 Task: Search for emails with PowerPoint file attachments: `report.ppt`.
Action: Mouse moved to (546, 76)
Screenshot: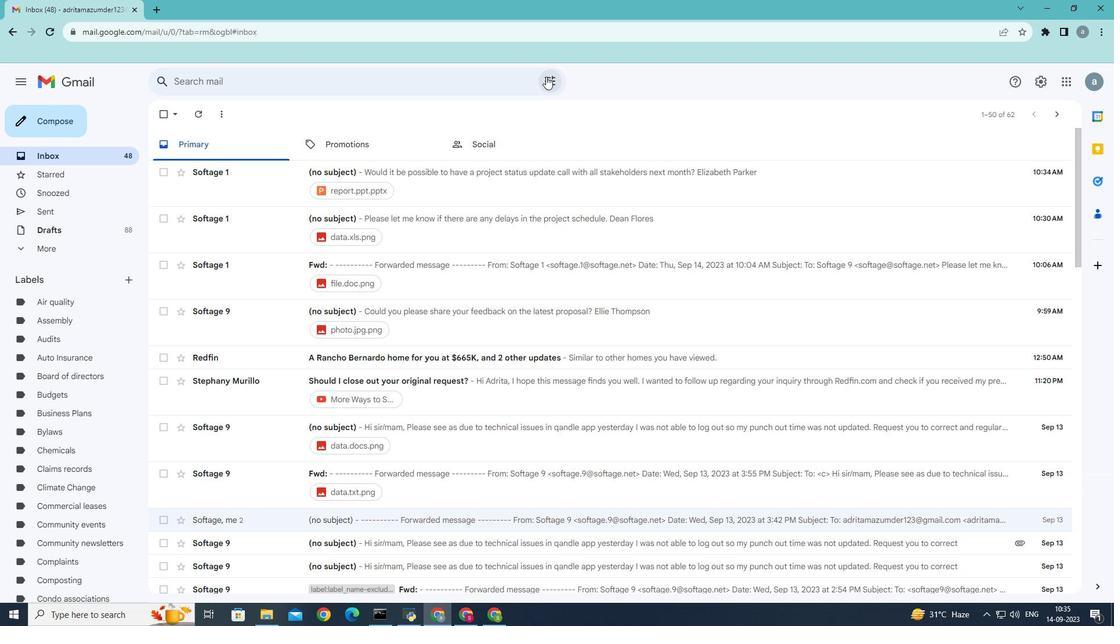 
Action: Mouse pressed left at (546, 76)
Screenshot: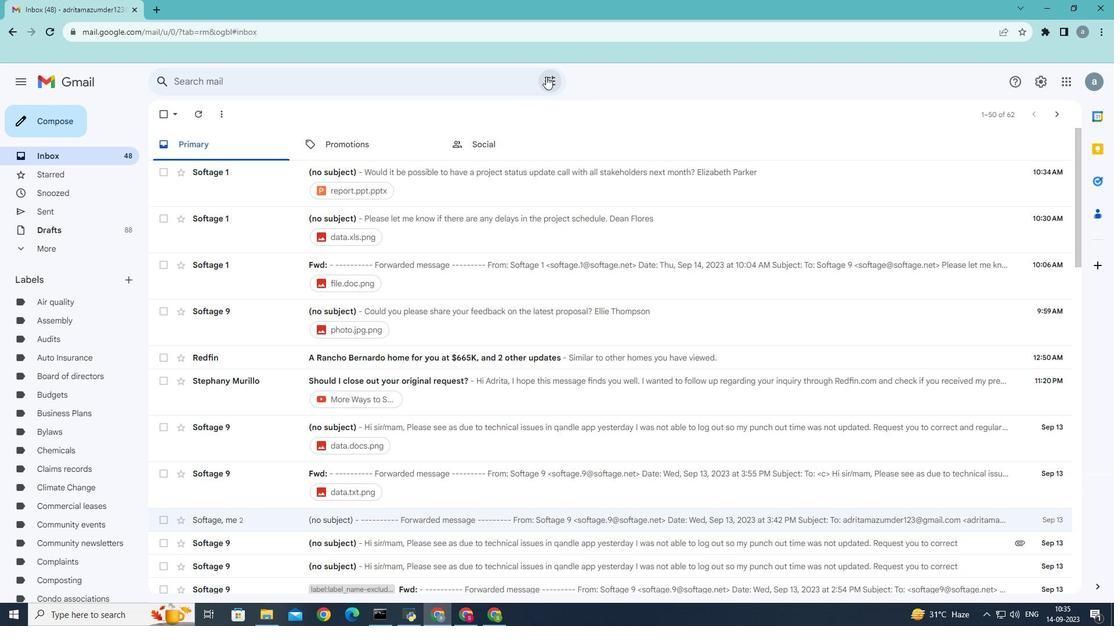 
Action: Mouse moved to (242, 180)
Screenshot: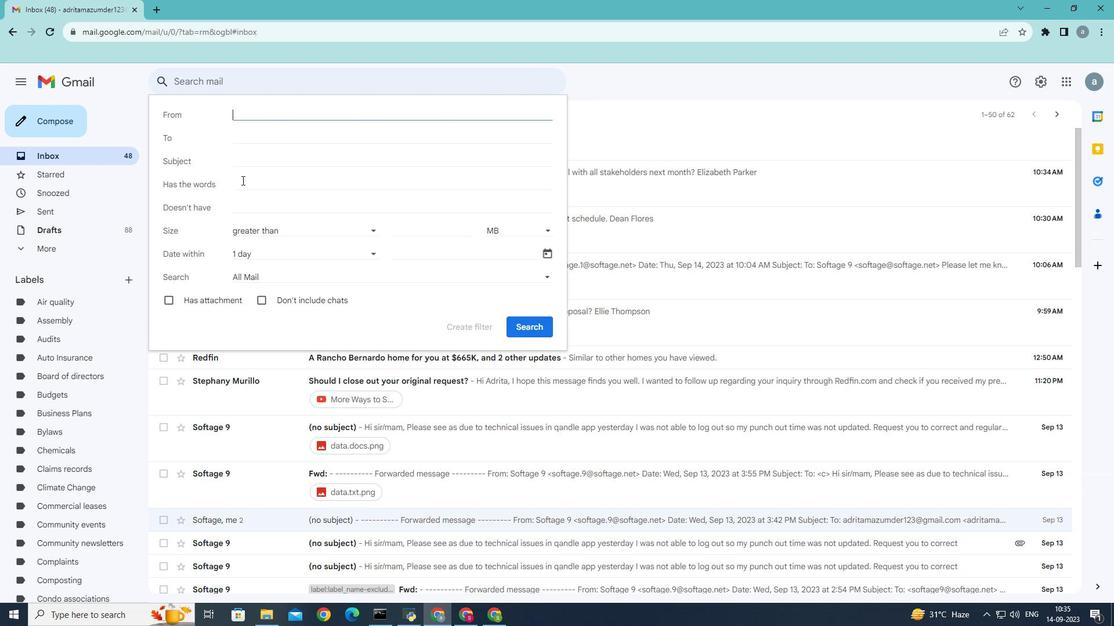 
Action: Mouse pressed left at (242, 180)
Screenshot: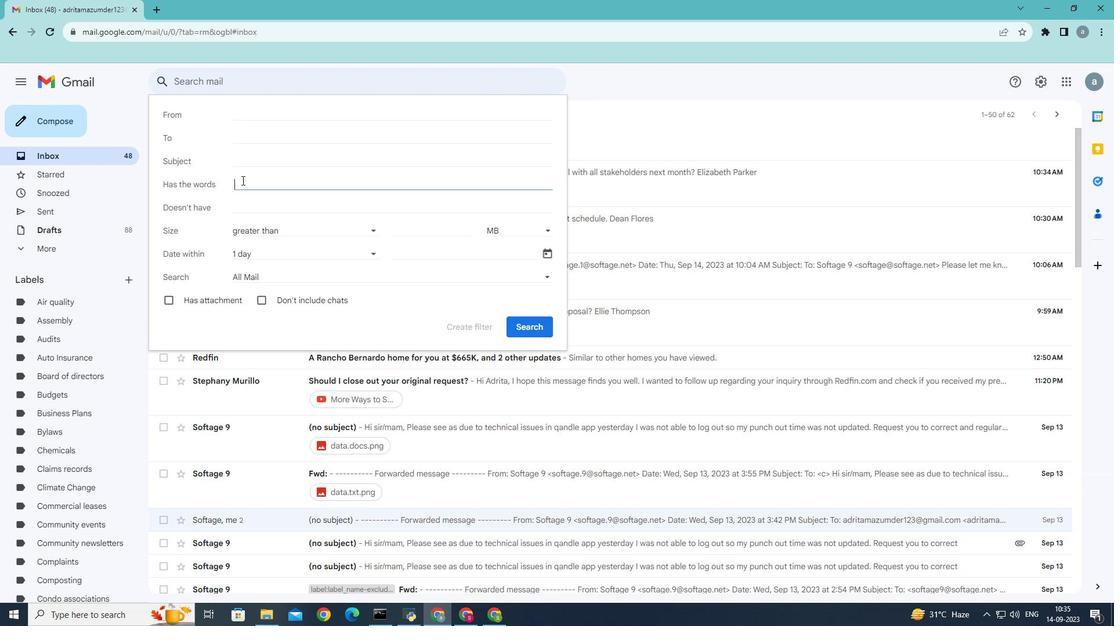
Action: Mouse moved to (269, 171)
Screenshot: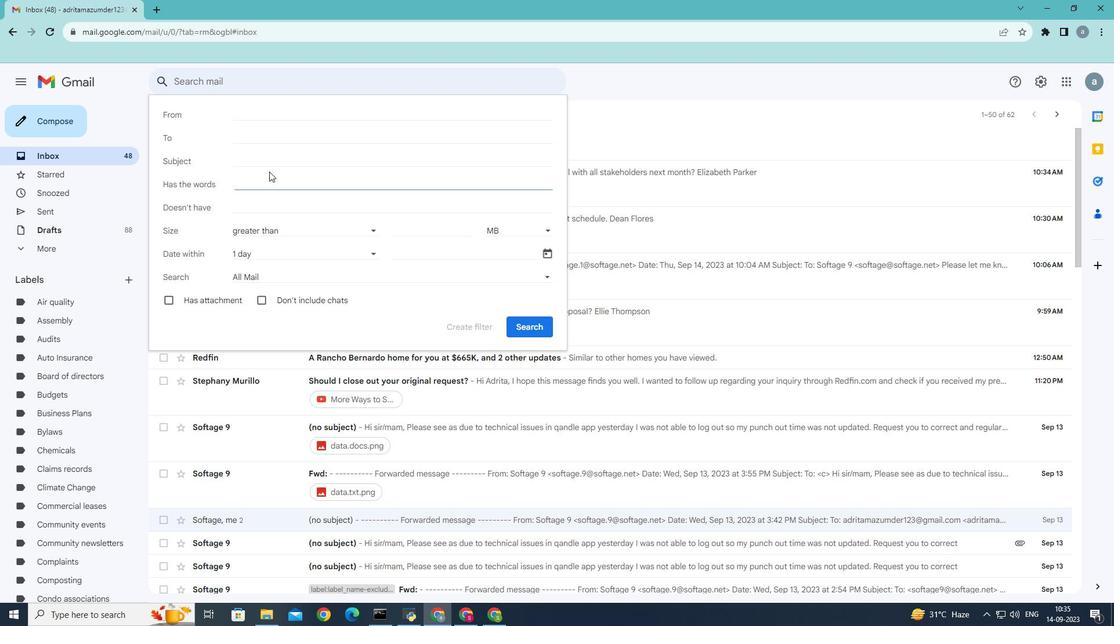 
Action: Key pressed r
Screenshot: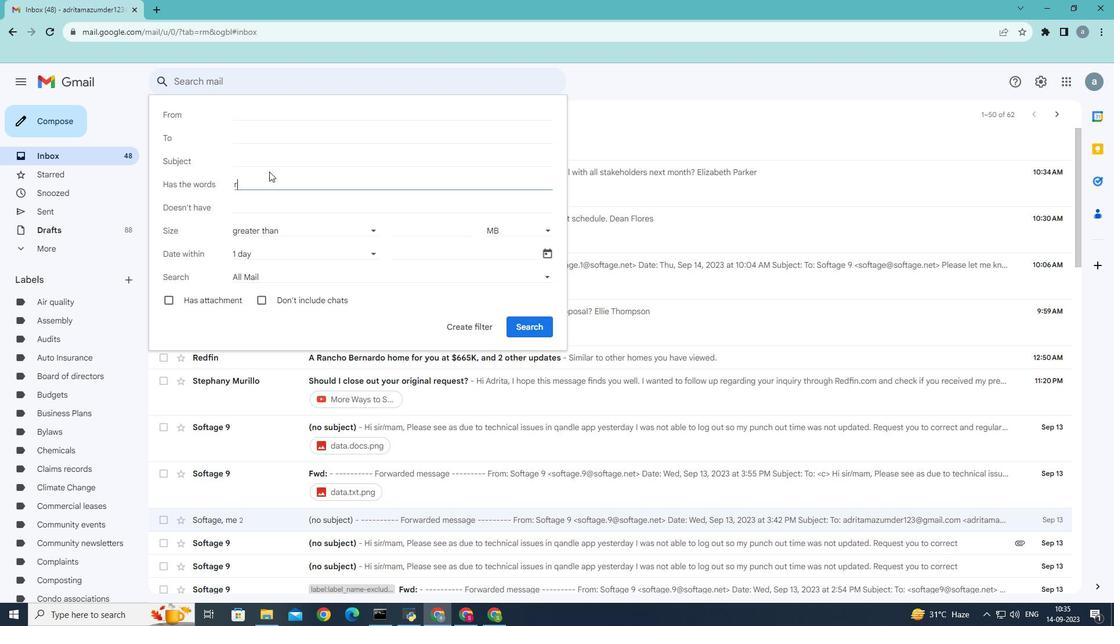 
Action: Mouse moved to (269, 171)
Screenshot: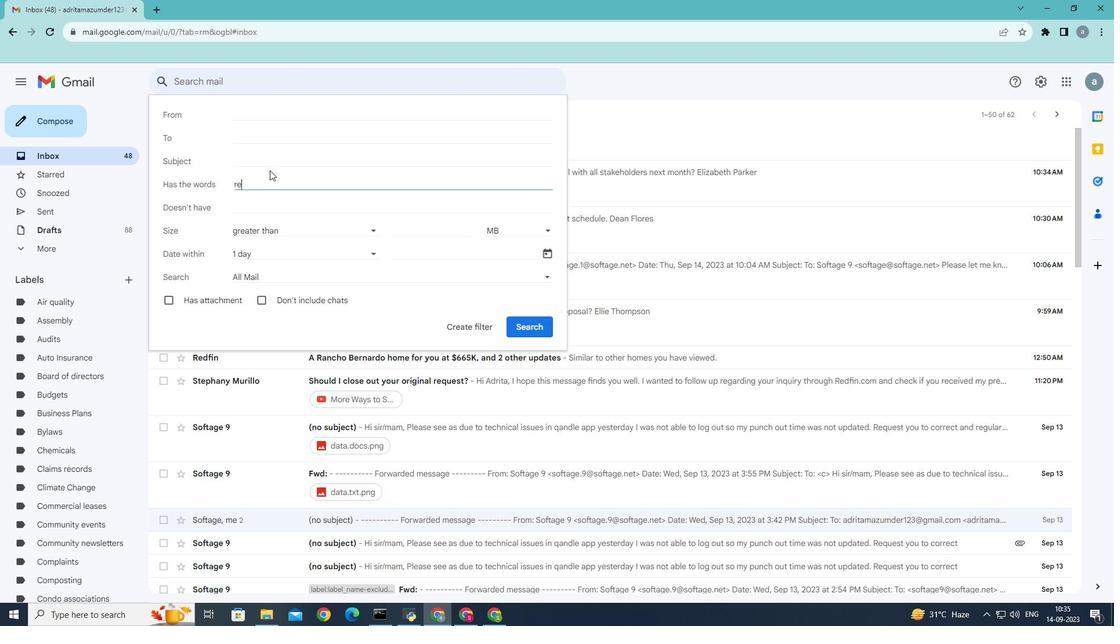 
Action: Key pressed e
Screenshot: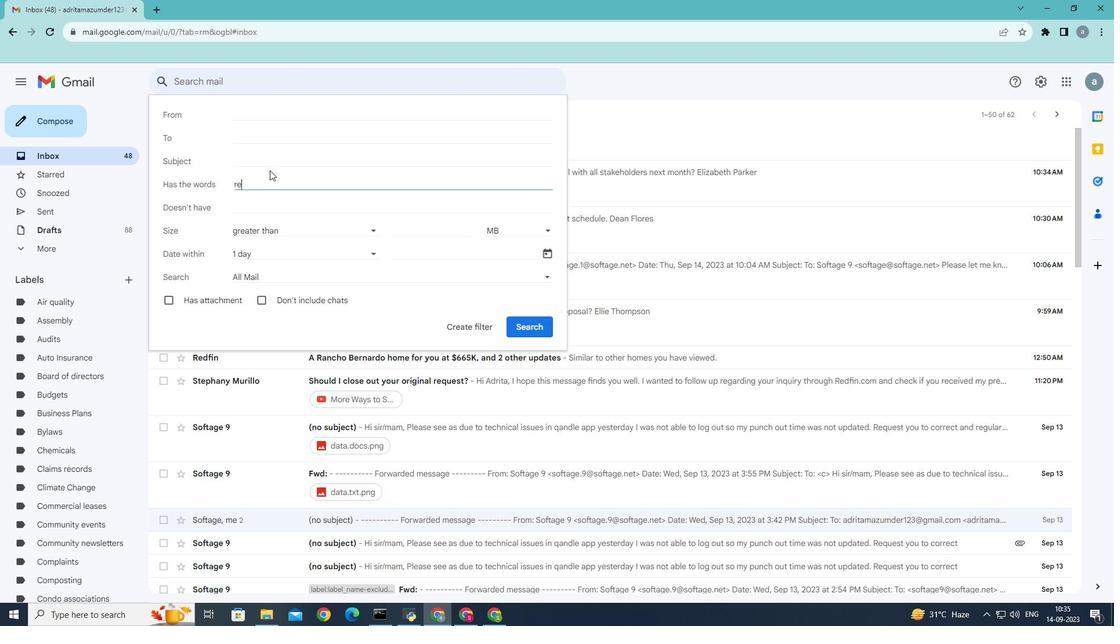 
Action: Mouse moved to (269, 169)
Screenshot: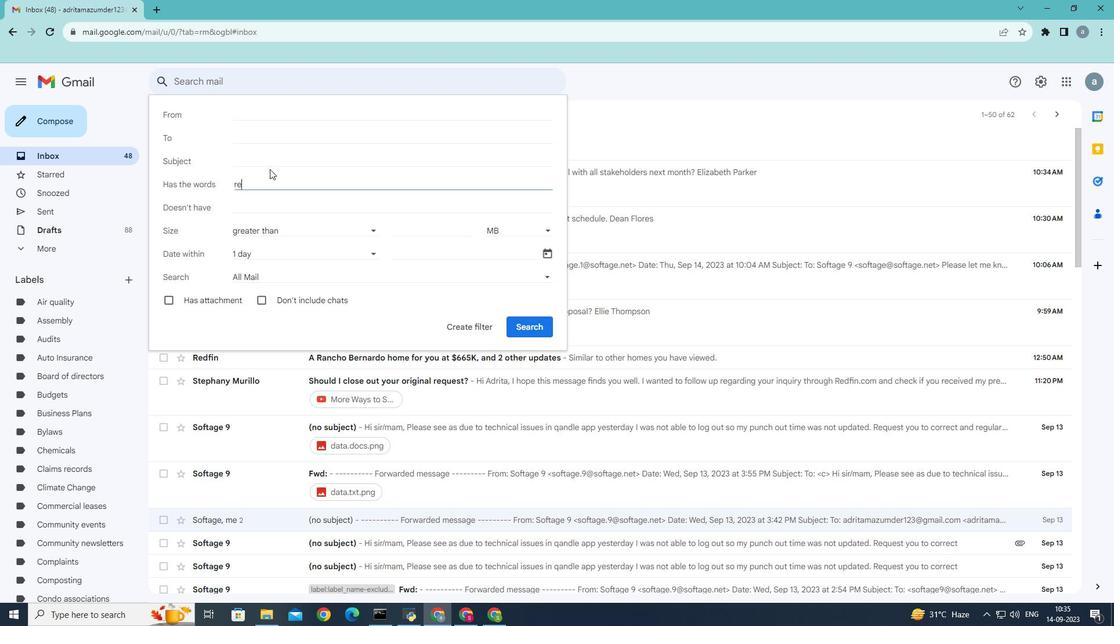 
Action: Key pressed p
Screenshot: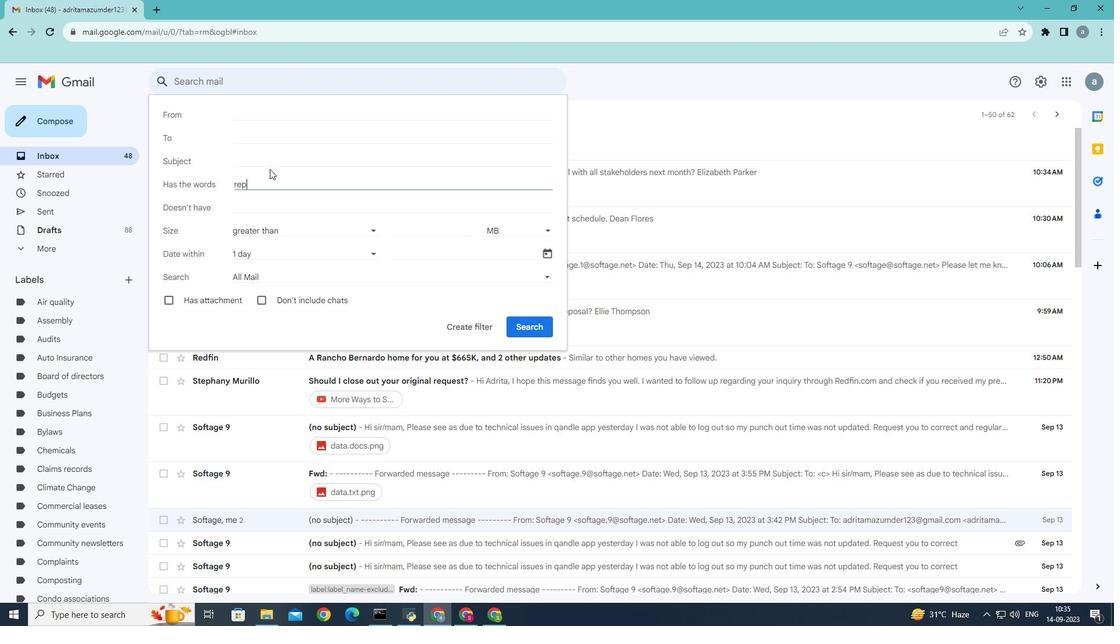 
Action: Mouse moved to (269, 169)
Screenshot: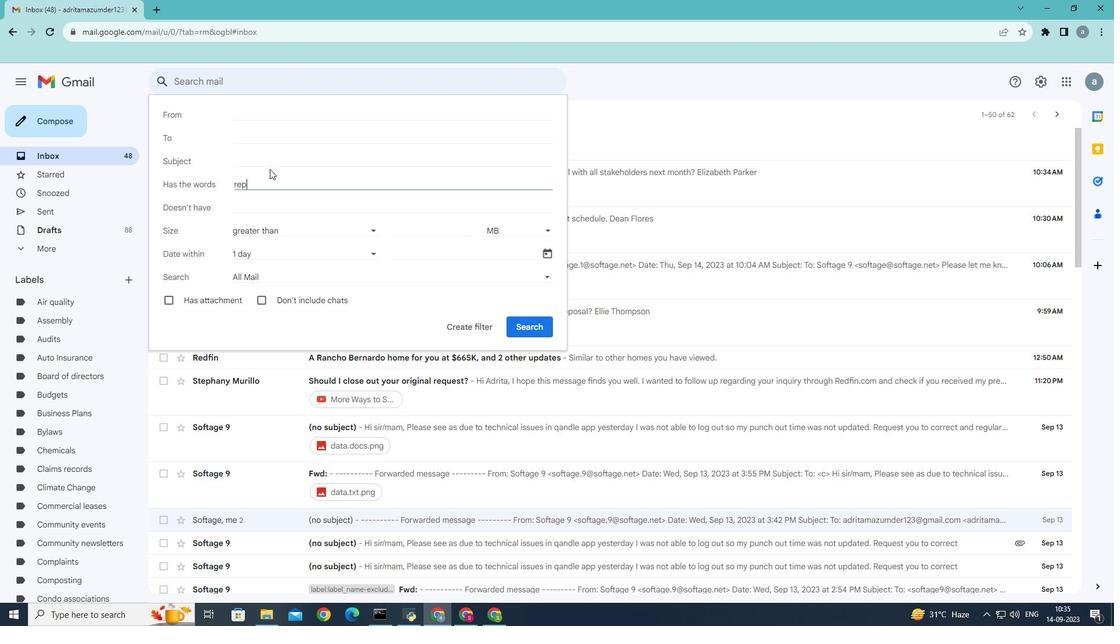 
Action: Key pressed or
Screenshot: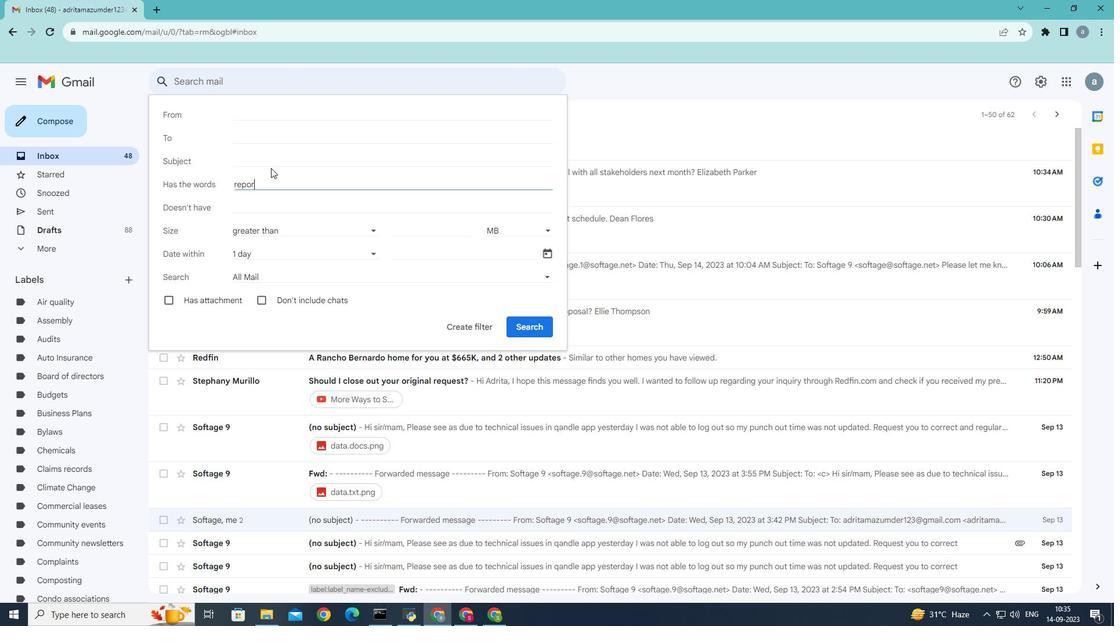 
Action: Mouse moved to (271, 168)
Screenshot: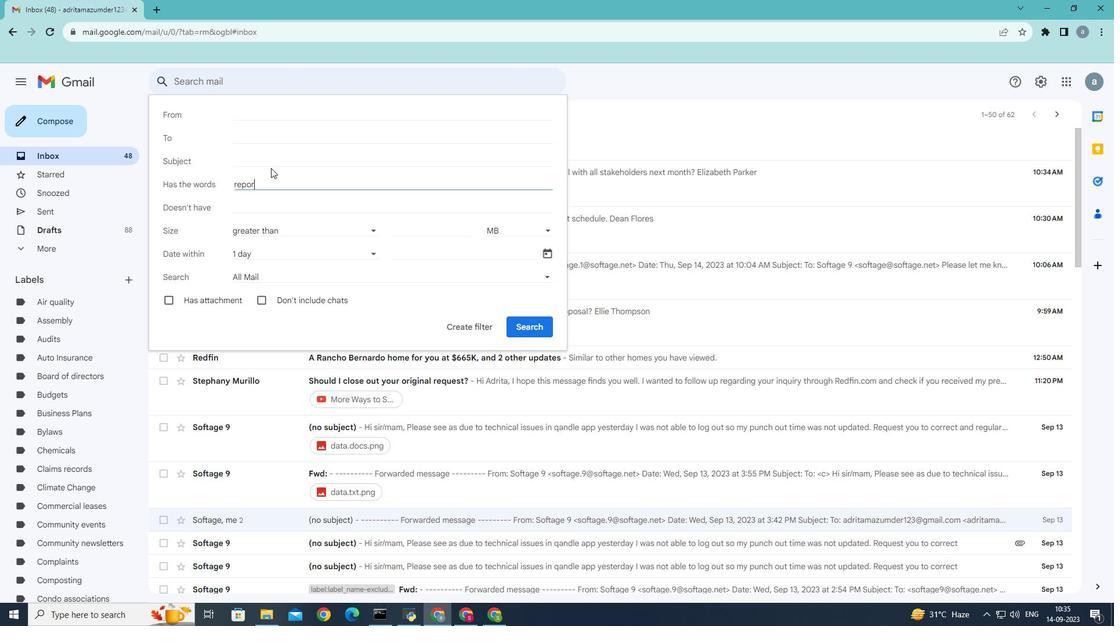 
Action: Key pressed t
Screenshot: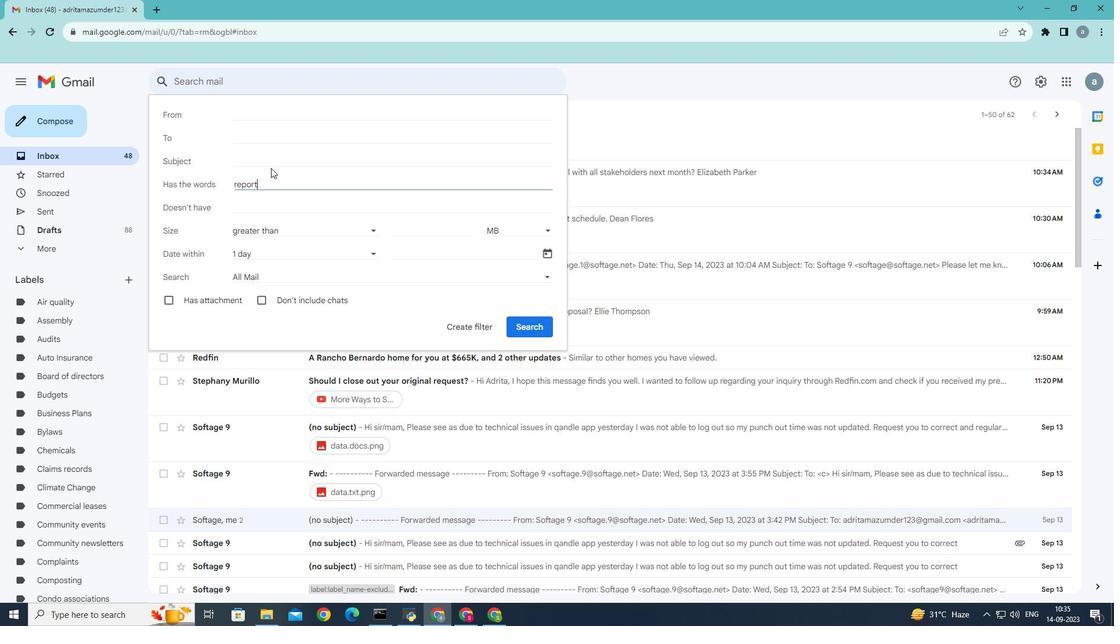 
Action: Mouse moved to (271, 167)
Screenshot: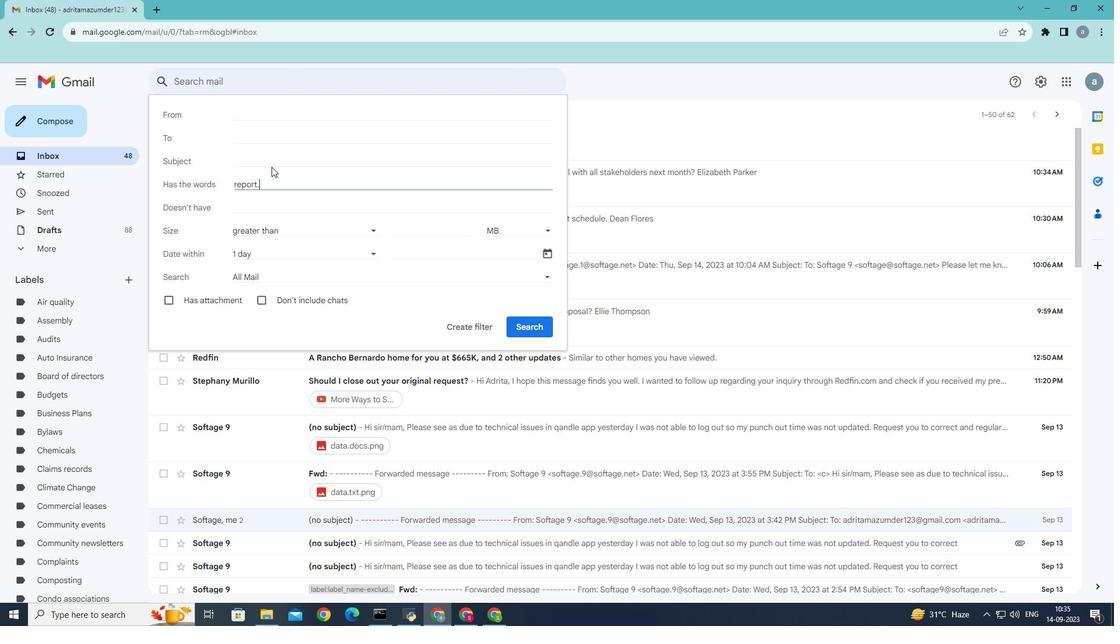 
Action: Key pressed .ppt
Screenshot: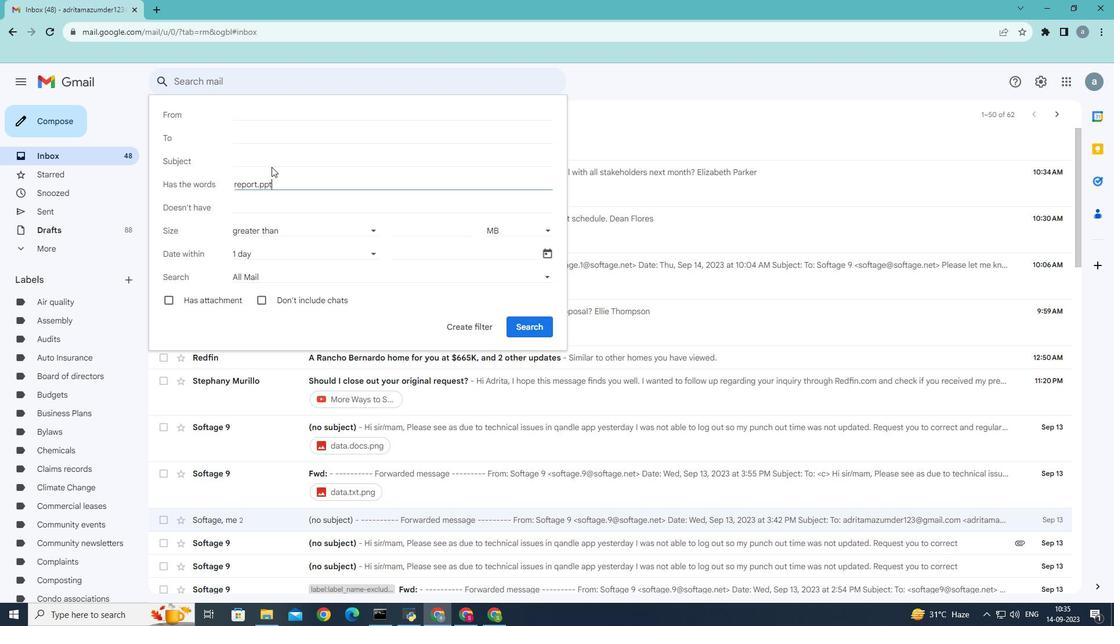 
Action: Mouse moved to (529, 323)
Screenshot: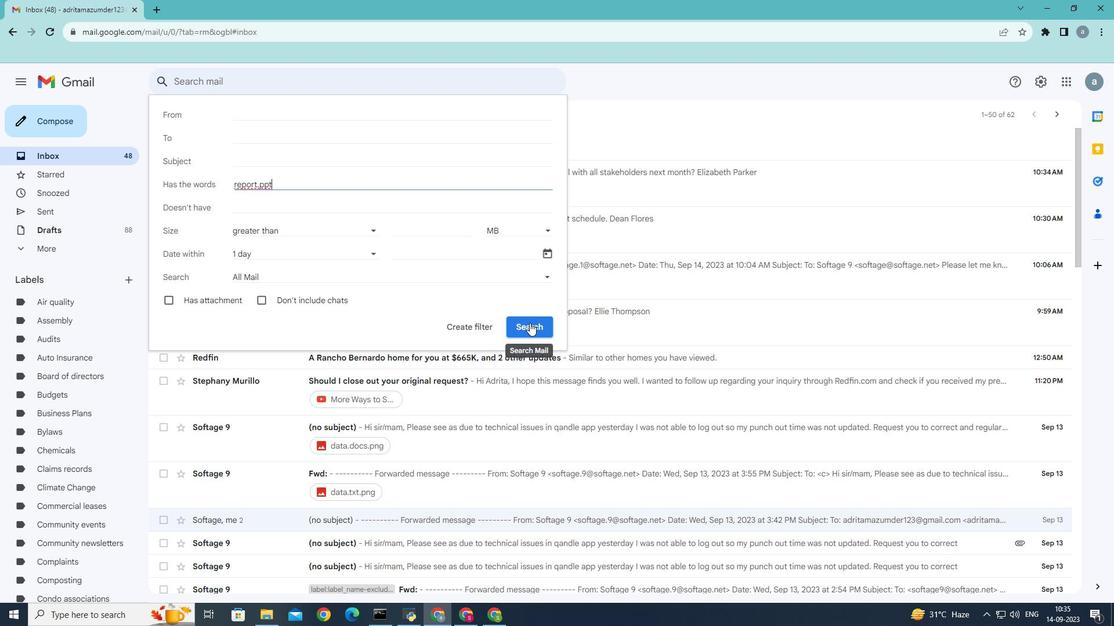 
Action: Mouse pressed left at (529, 323)
Screenshot: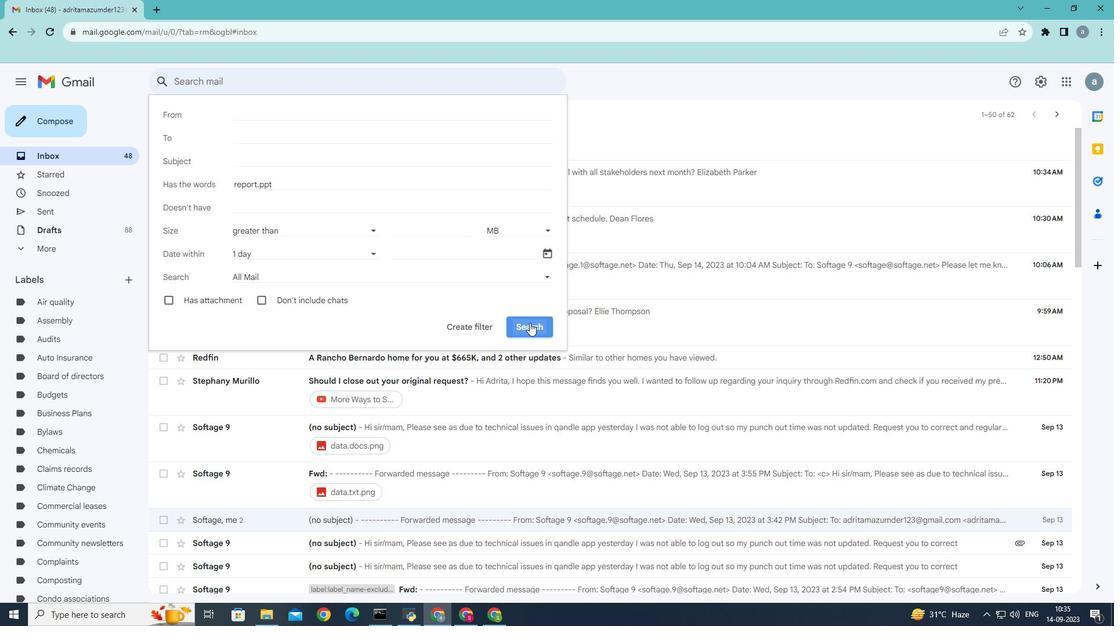 
Action: Mouse moved to (517, 312)
Screenshot: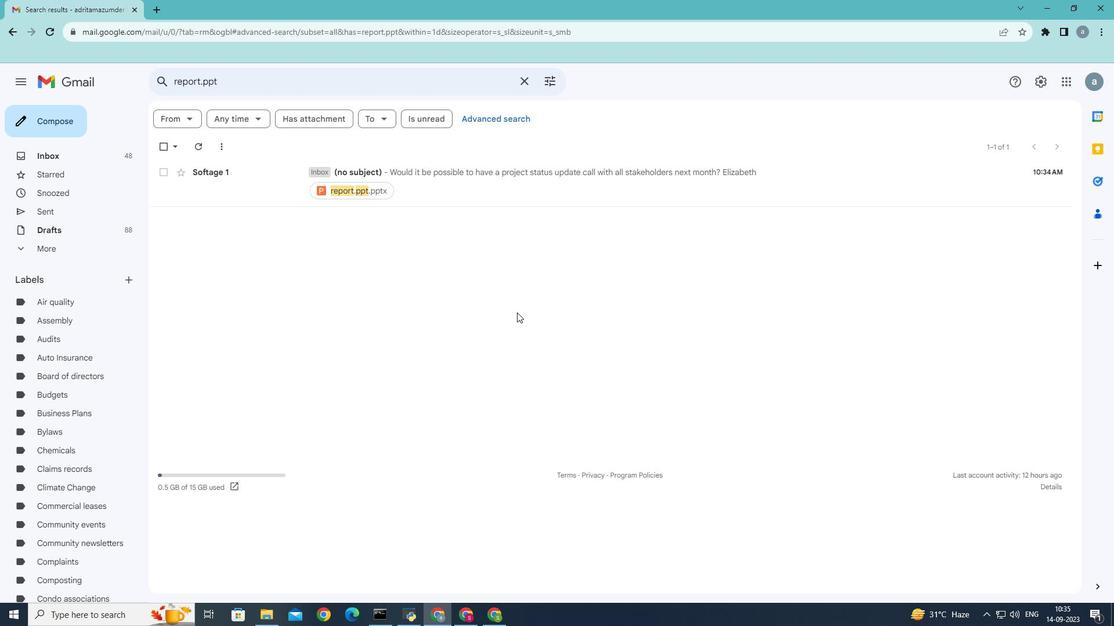 
